 Task: Create Card Card0000000327 in Board Board0000000082 in Workspace WS0000000028 in Trello. Create Card Card0000000328 in Board Board0000000082 in Workspace WS0000000028 in Trello. Create Card Card0000000329 in Board Board0000000083 in Workspace WS0000000028 in Trello. Create Card Card0000000330 in Board Board0000000083 in Workspace WS0000000028 in Trello. Create Card Card0000000331 in Board Board0000000083 in Workspace WS0000000028 in Trello
Action: Mouse moved to (352, 313)
Screenshot: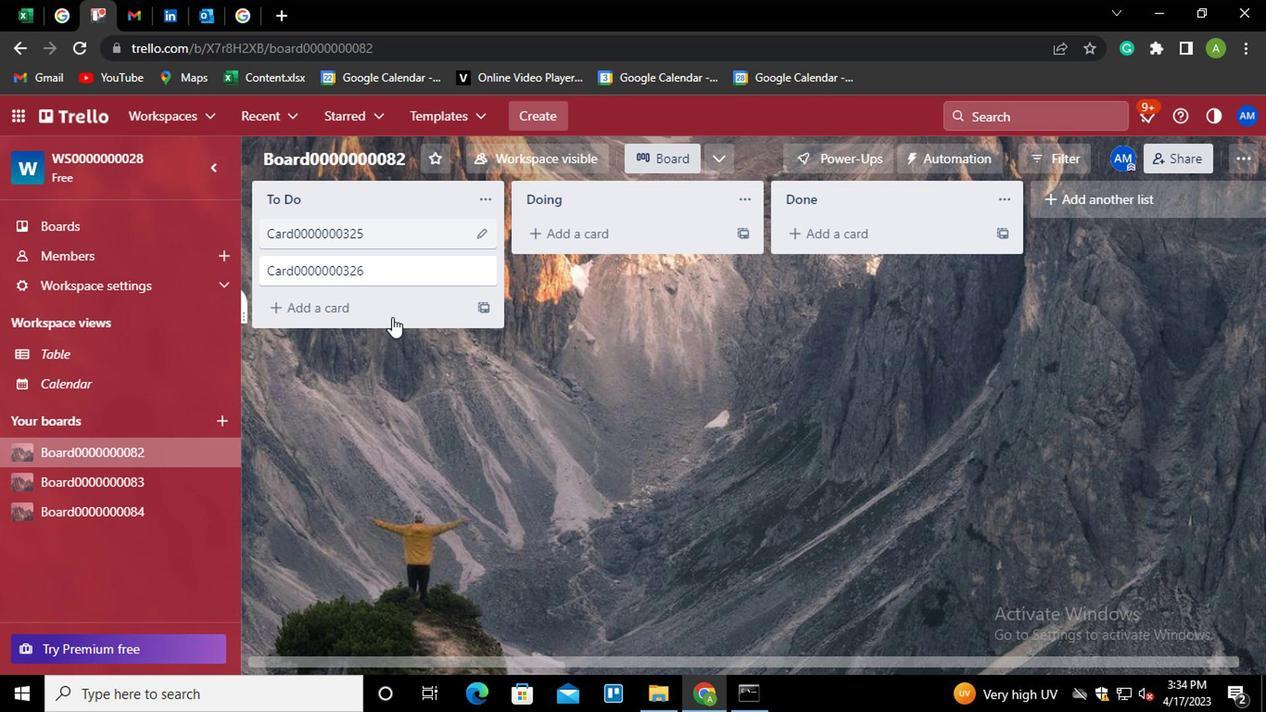 
Action: Mouse pressed left at (352, 313)
Screenshot: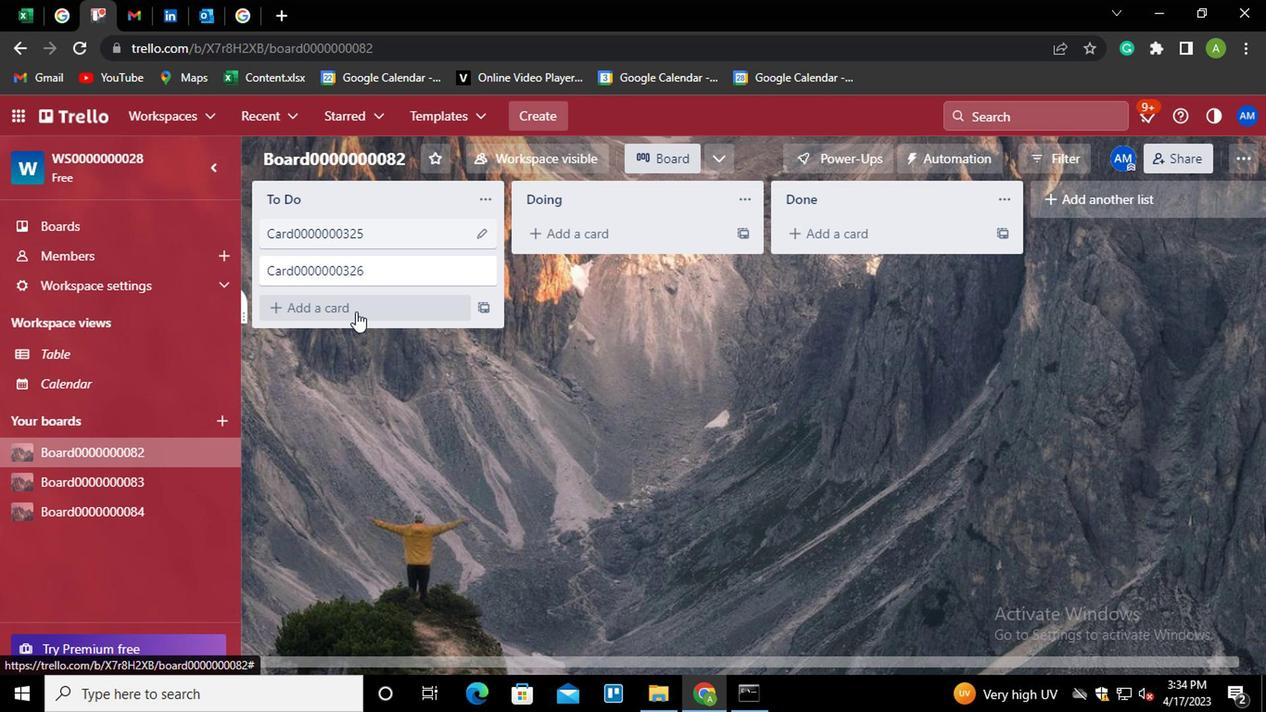 
Action: Key pressed <Key.shift>CARD0000000327<Key.enter><Key.shift>CARD000000328
Screenshot: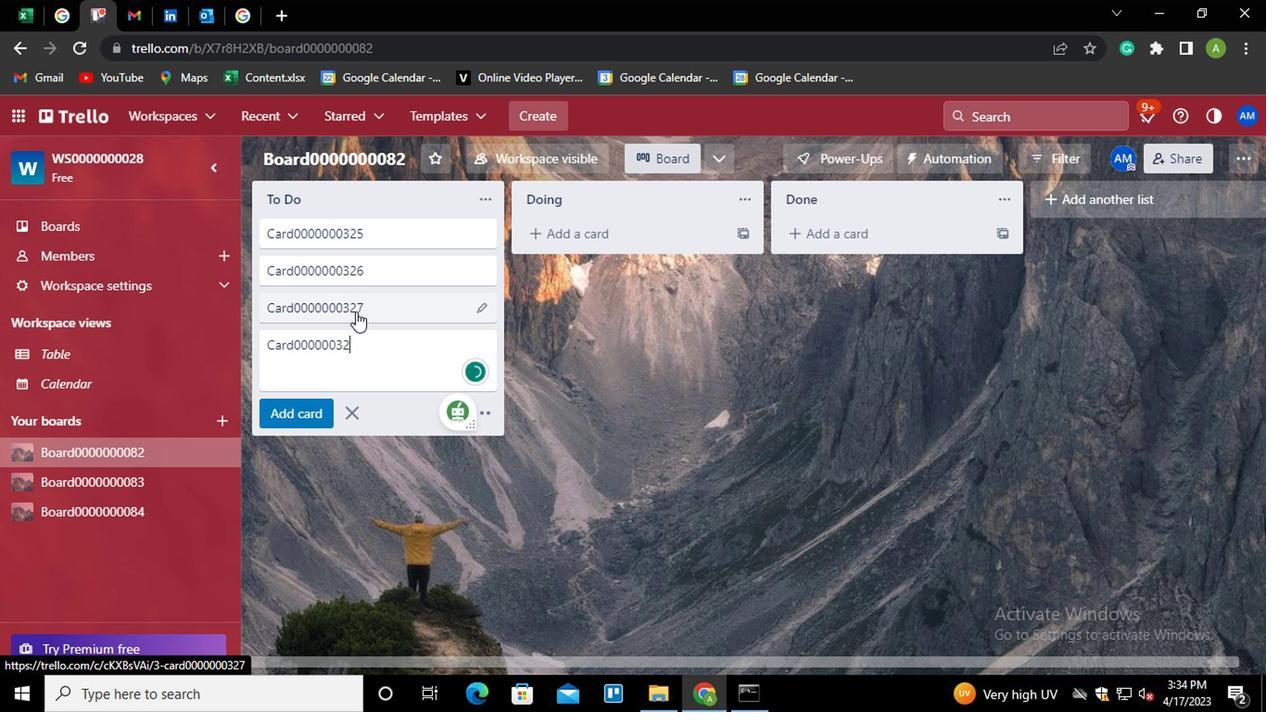 
Action: Mouse moved to (354, 442)
Screenshot: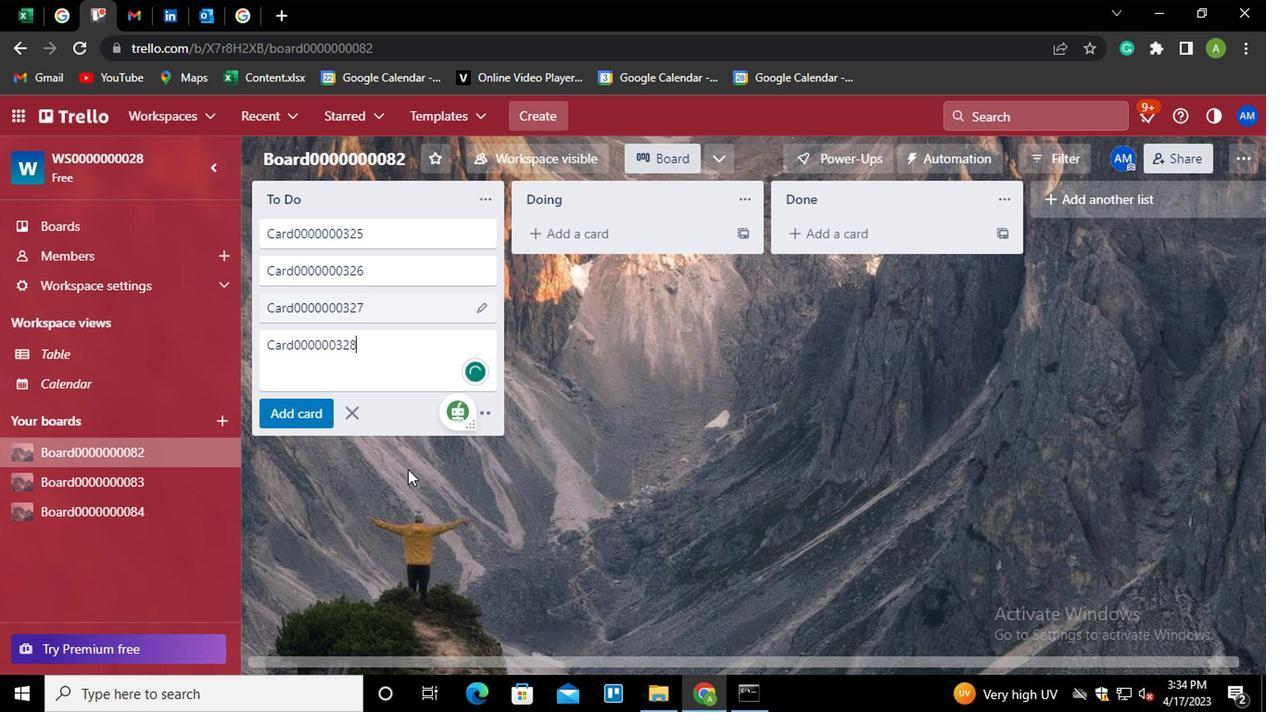 
Action: Key pressed <Key.left><Key.left><Key.left><Key.space>
Screenshot: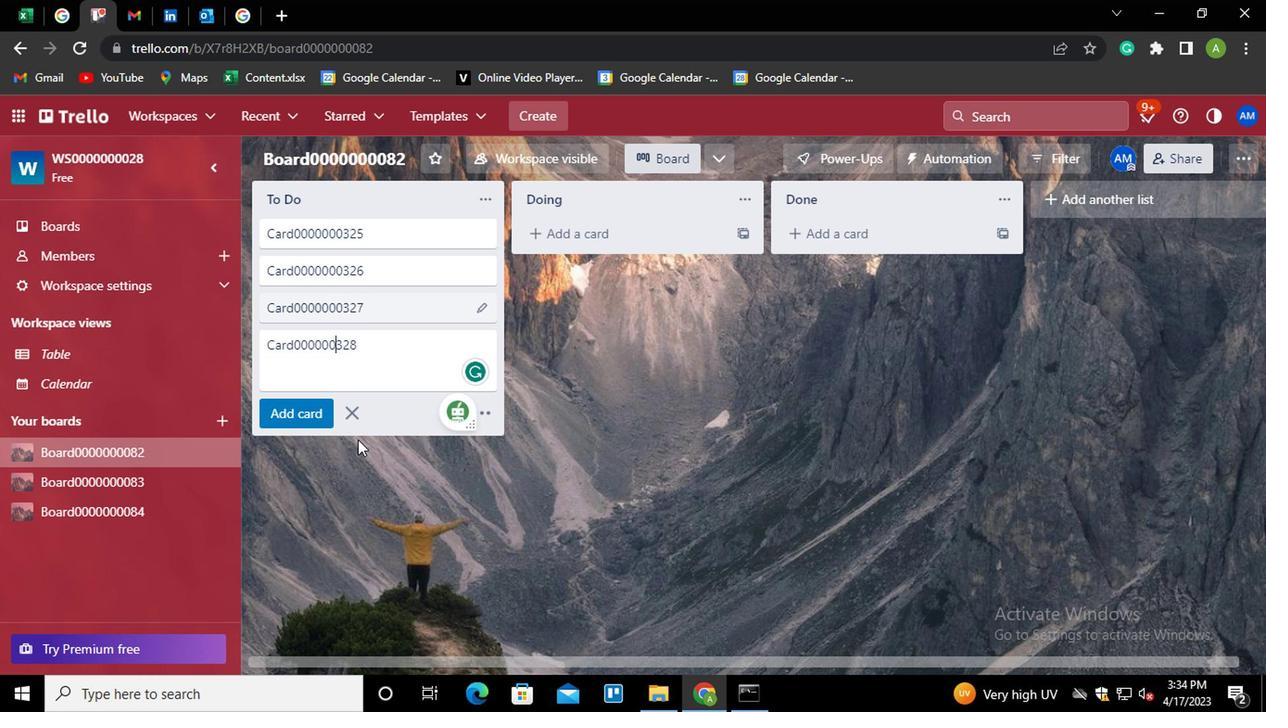 
Action: Mouse moved to (354, 449)
Screenshot: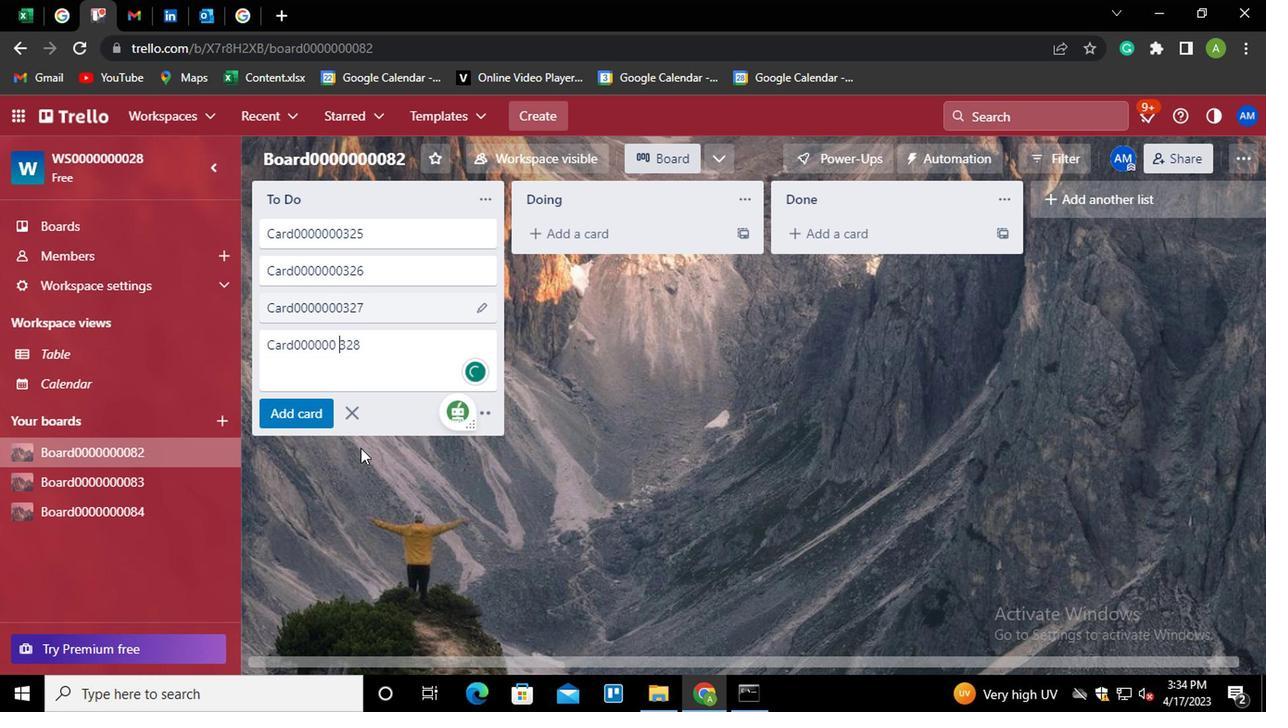 
Action: Key pressed <Key.backspace>0
Screenshot: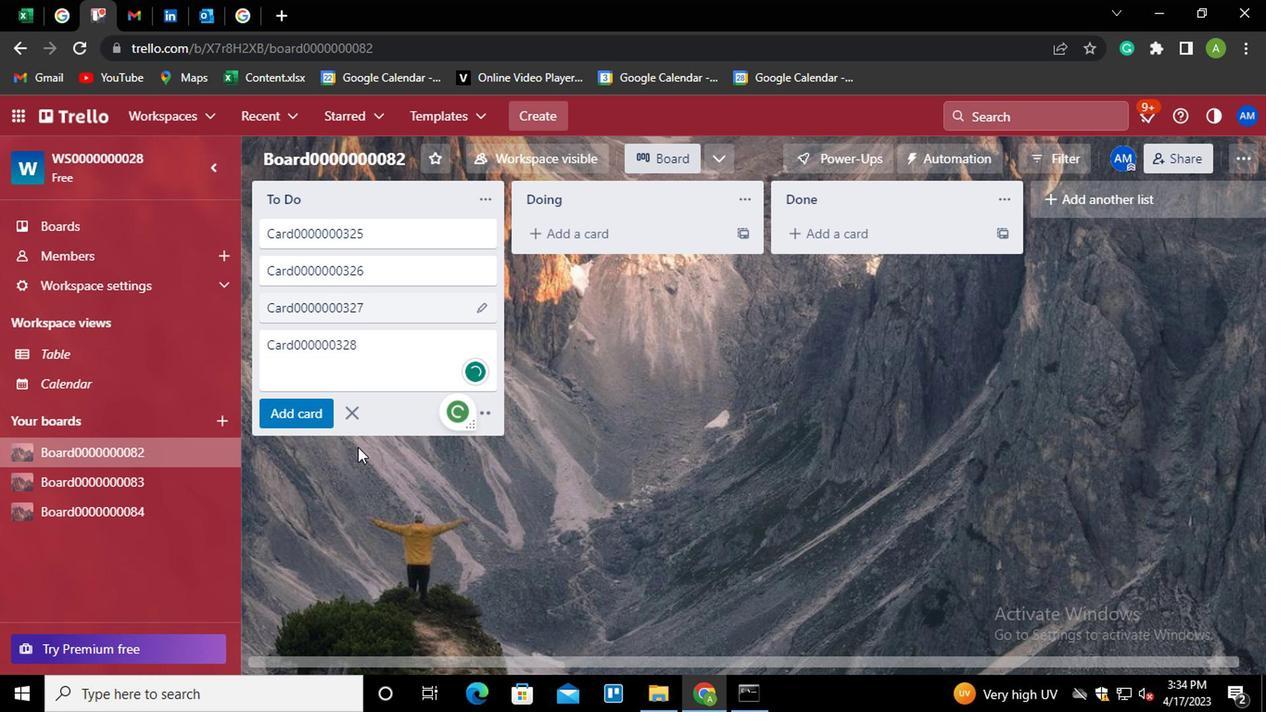 
Action: Mouse moved to (357, 449)
Screenshot: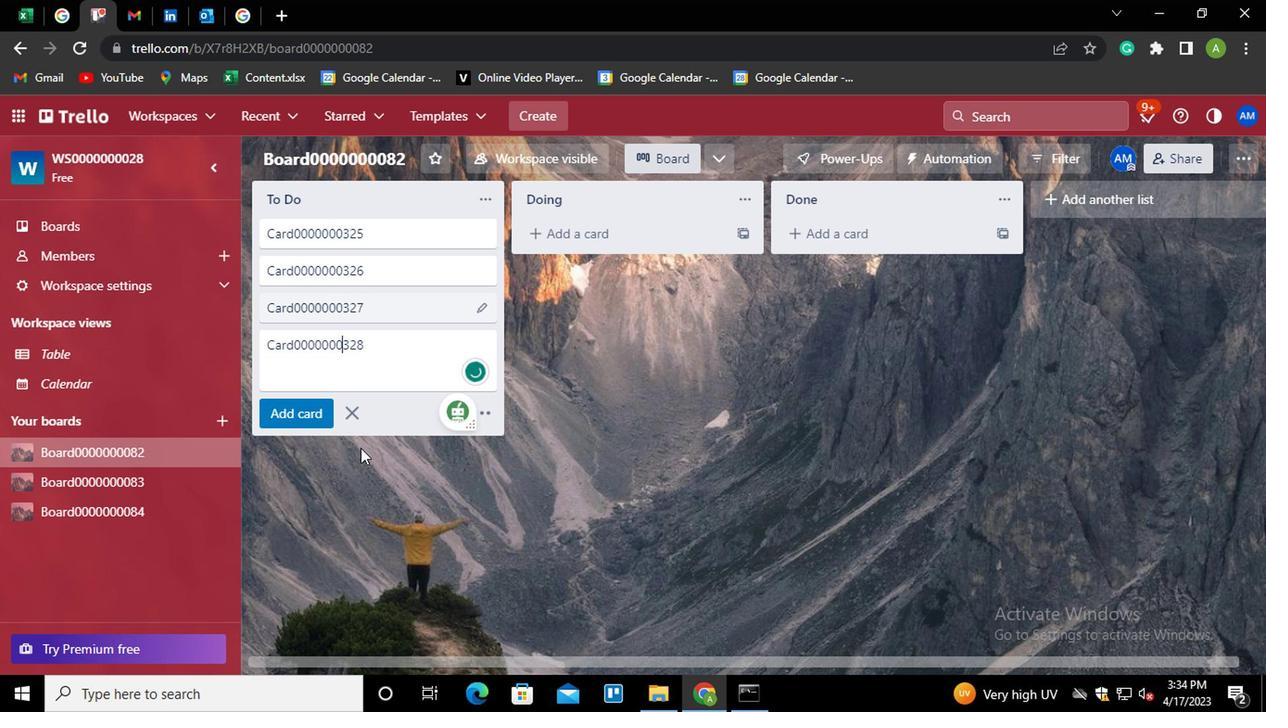 
Action: Mouse pressed left at (357, 449)
Screenshot: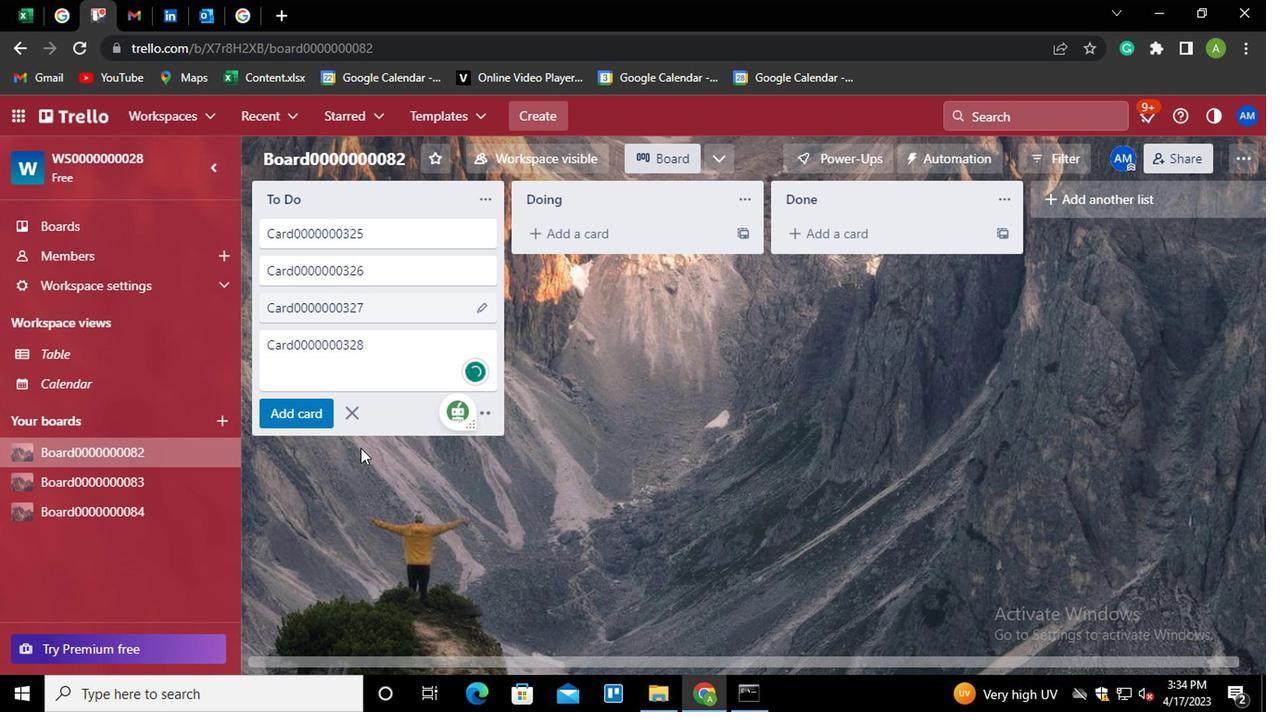 
Action: Mouse moved to (120, 479)
Screenshot: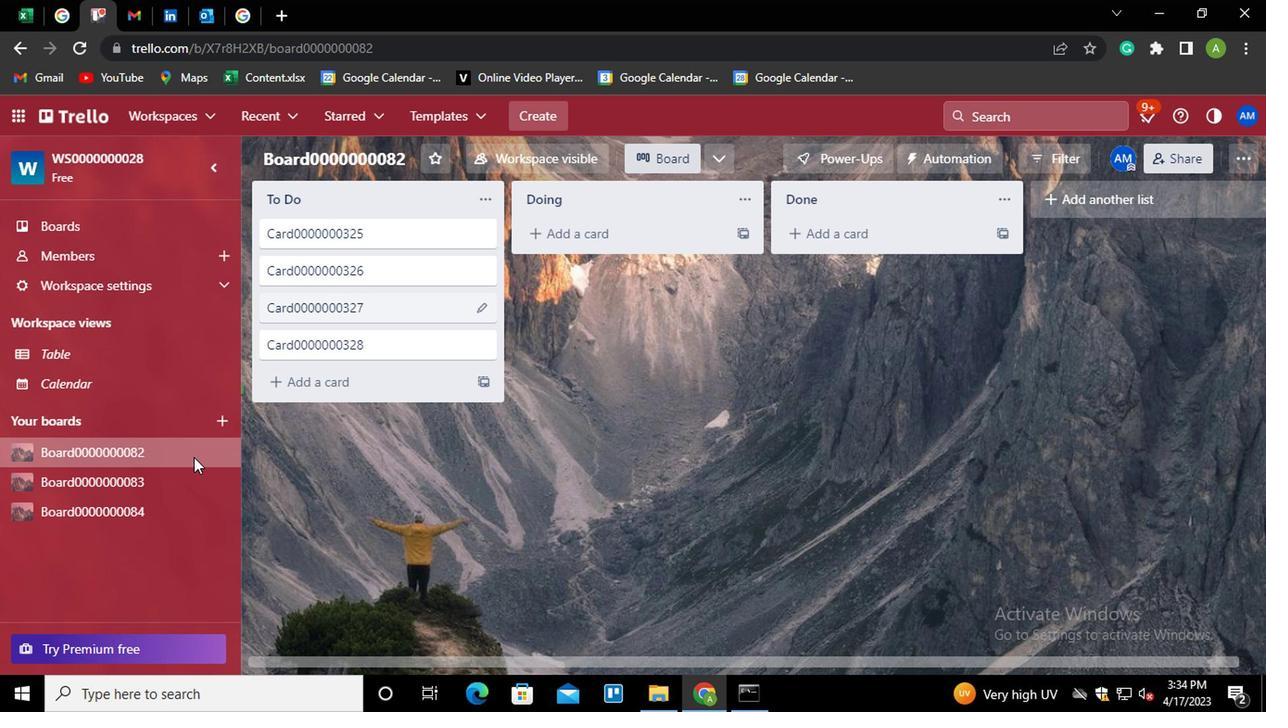 
Action: Mouse pressed left at (120, 479)
Screenshot: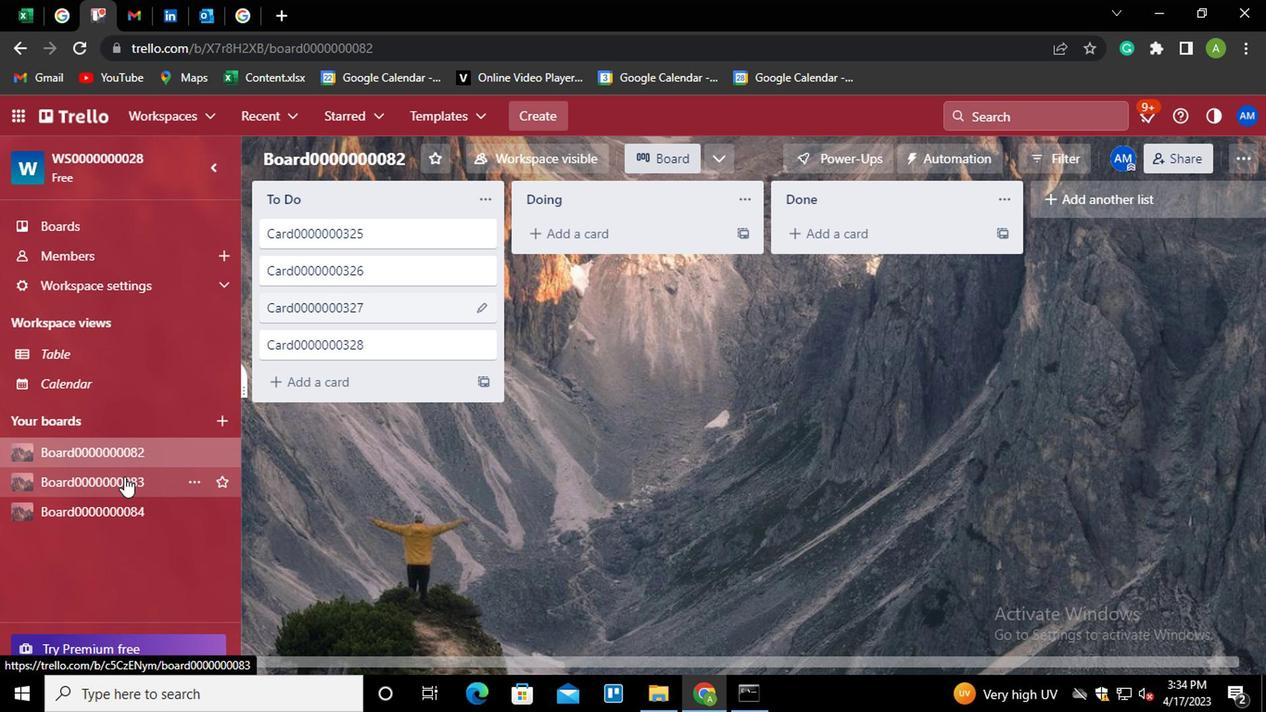 
Action: Mouse moved to (300, 238)
Screenshot: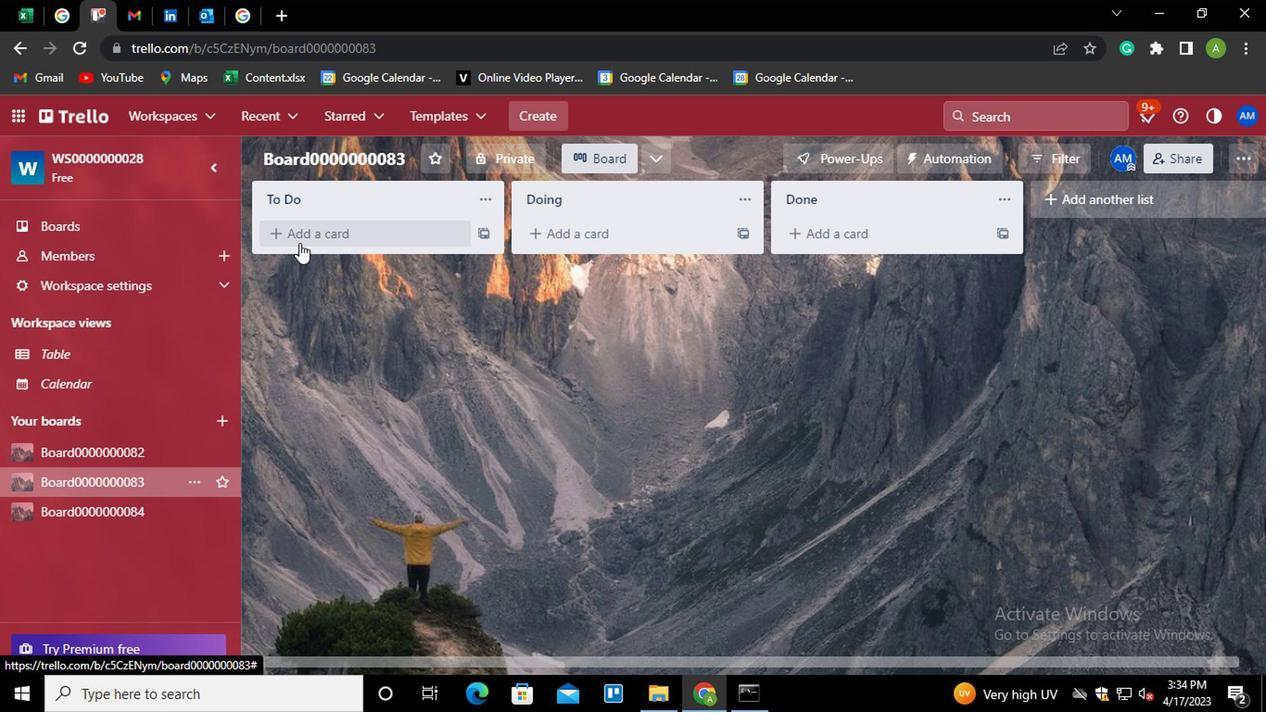 
Action: Mouse pressed left at (300, 238)
Screenshot: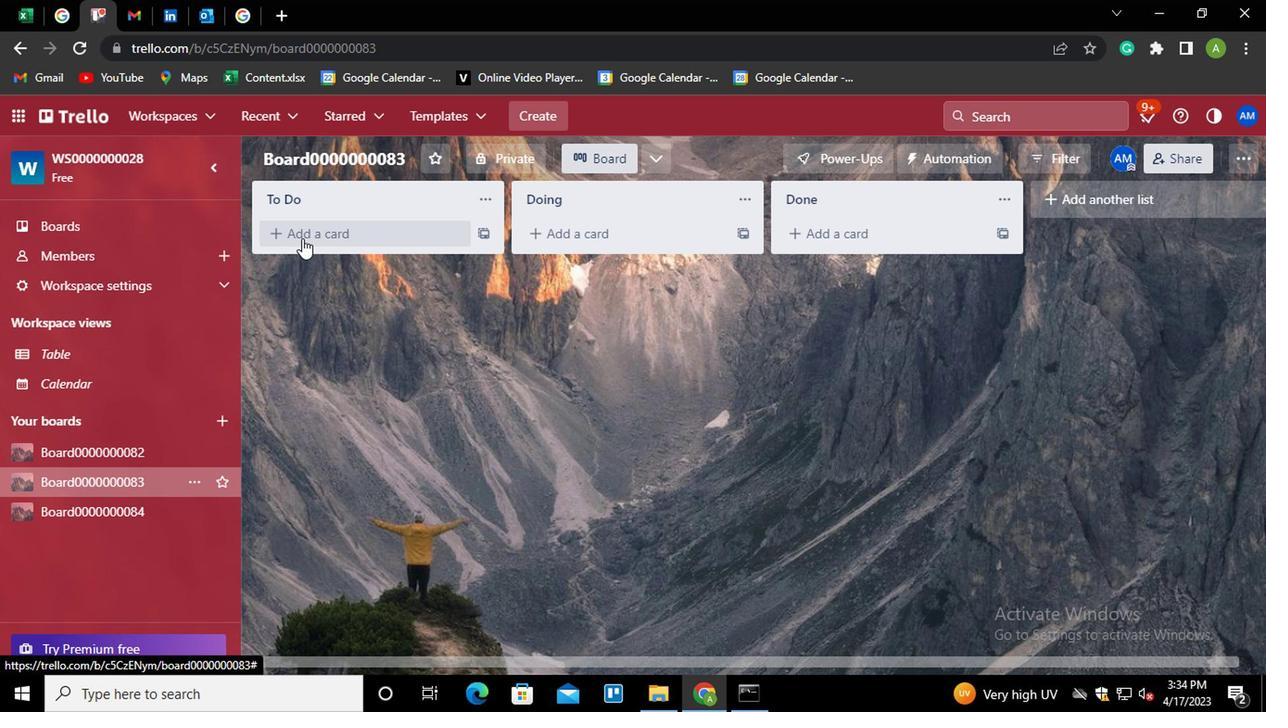 
Action: Key pressed <Key.shift>CARD0000000329<Key.enter><Key.shift>CARD0000000330<Key.enter><Key.shift>CARD0000000331
Screenshot: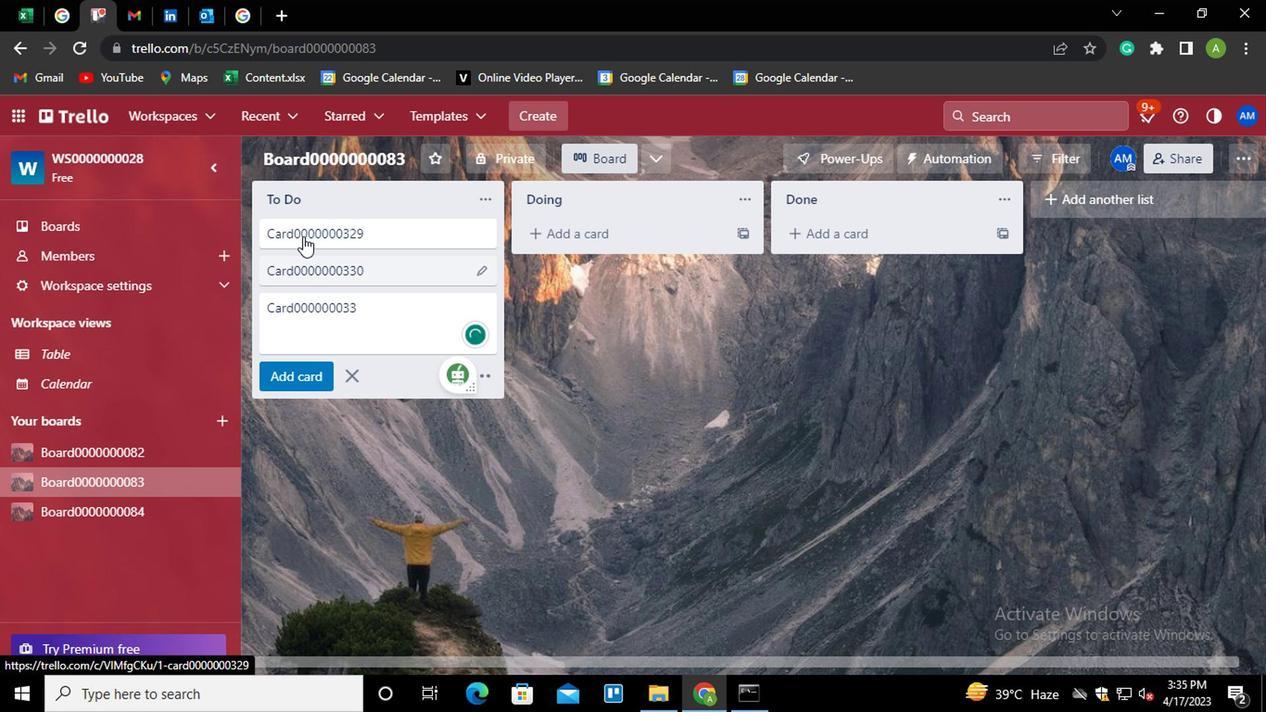 
Action: Mouse moved to (718, 459)
Screenshot: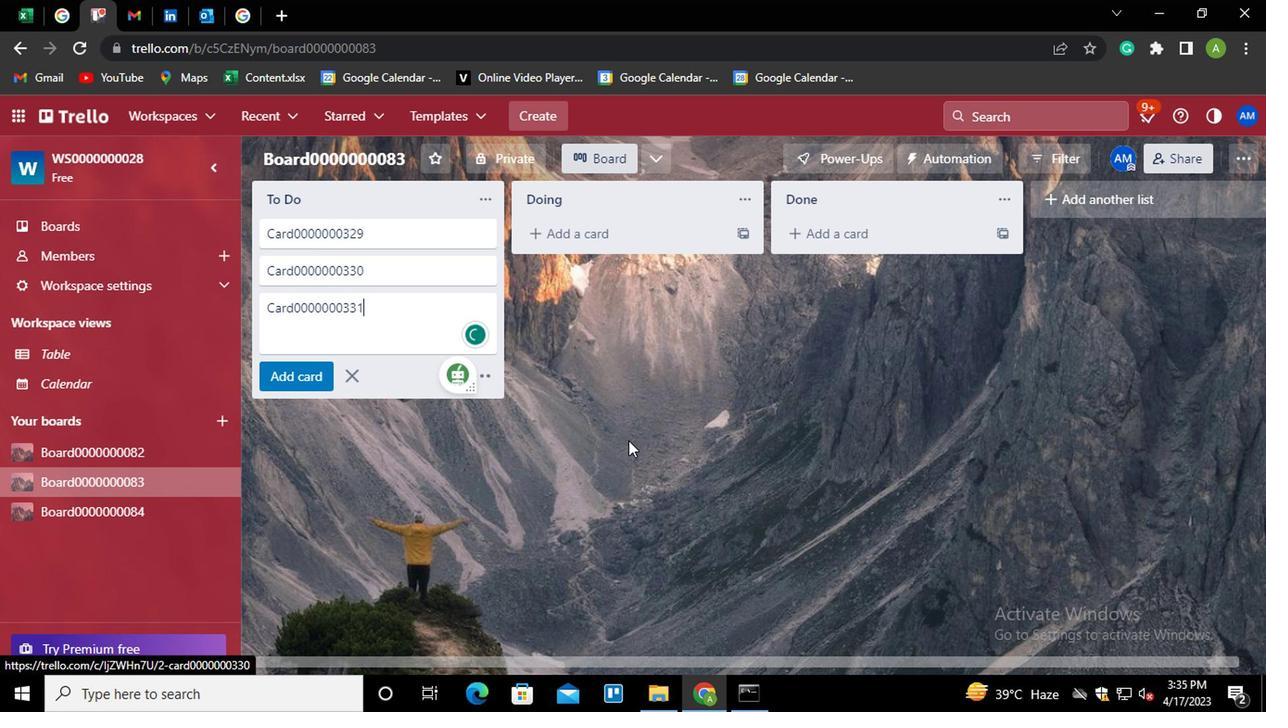 
Action: Mouse pressed left at (718, 459)
Screenshot: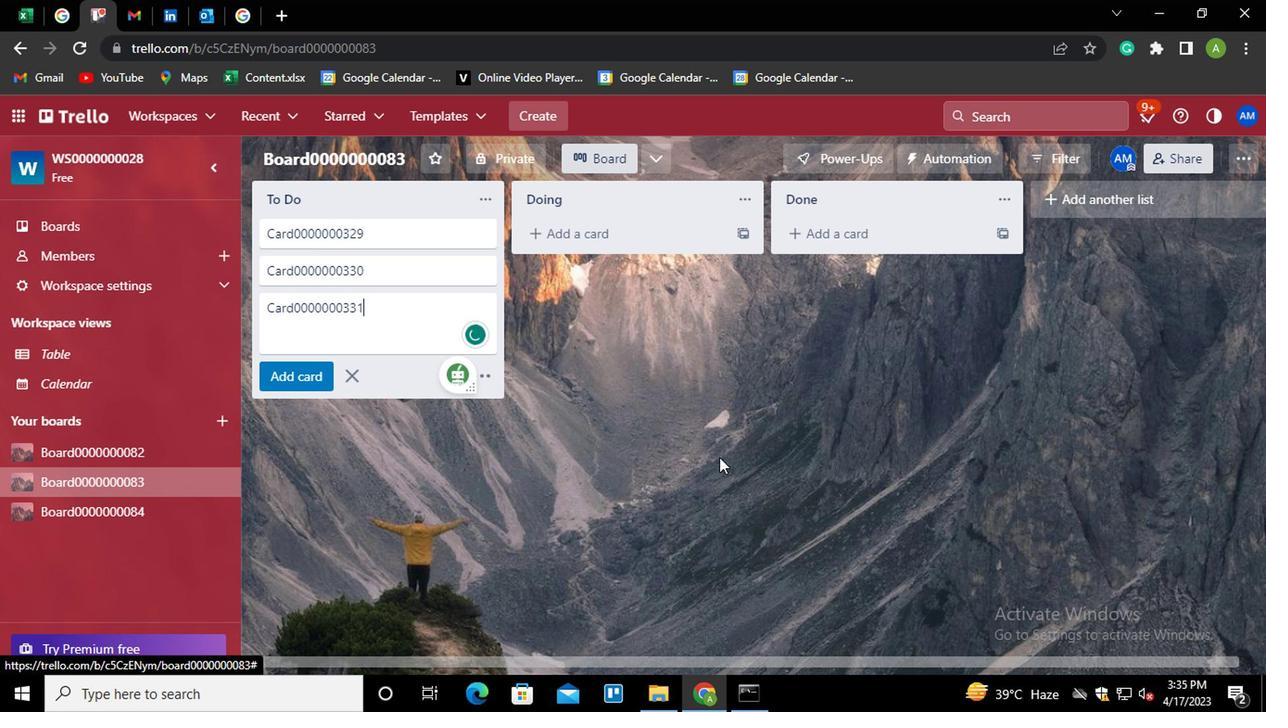 
Action: Mouse moved to (707, 454)
Screenshot: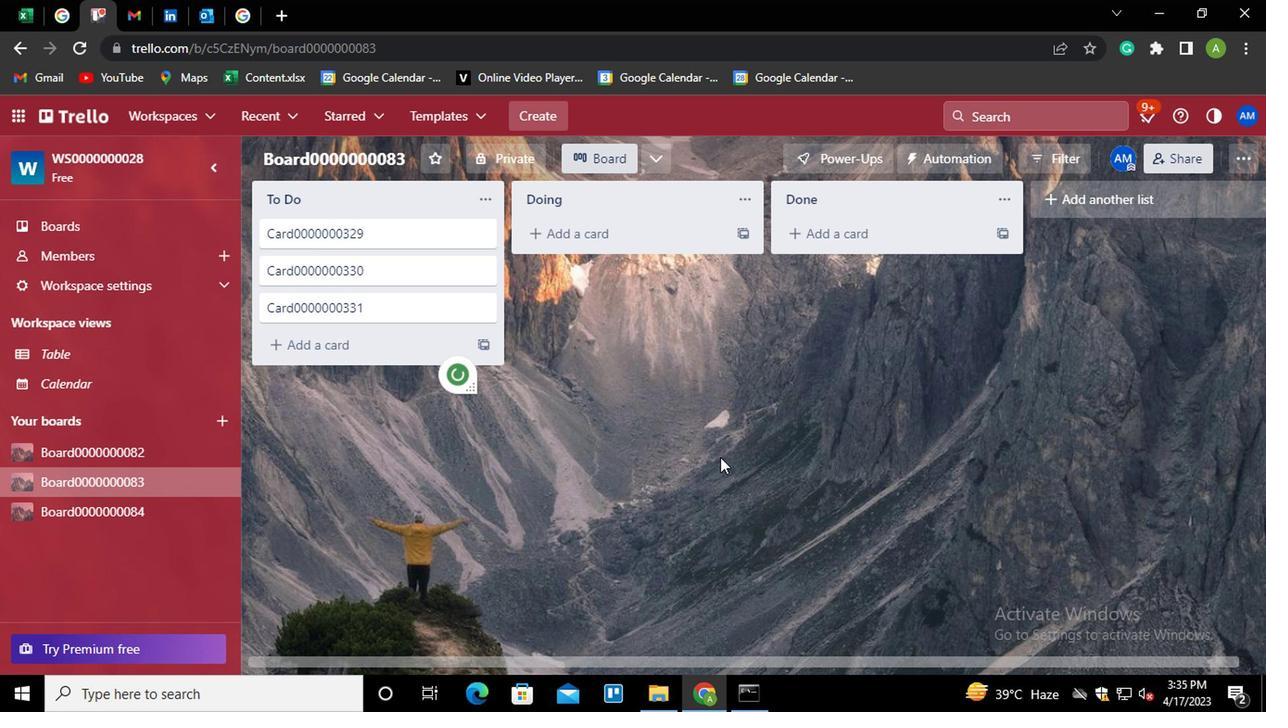 
